 Task: Change language to "English UK".
Action: Mouse moved to (1365, 106)
Screenshot: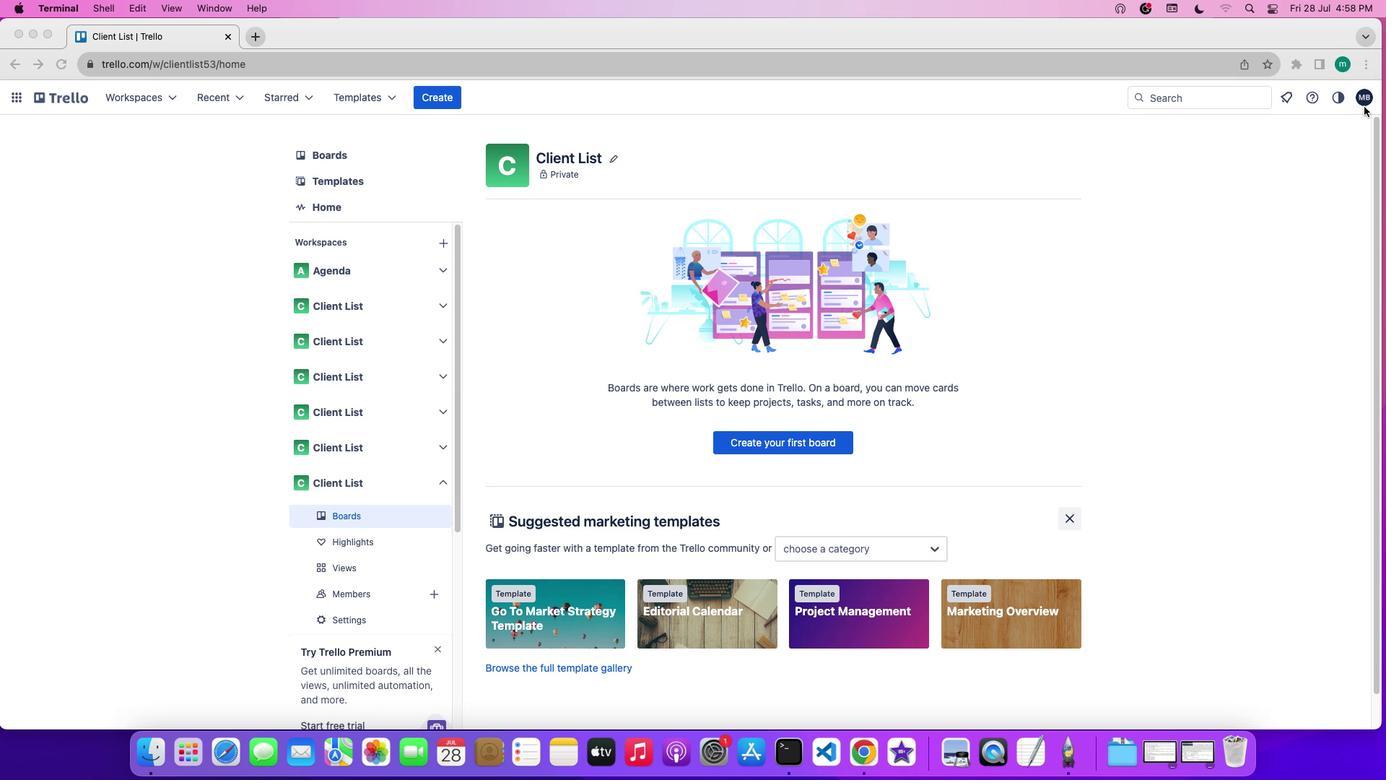 
Action: Mouse pressed left at (1365, 106)
Screenshot: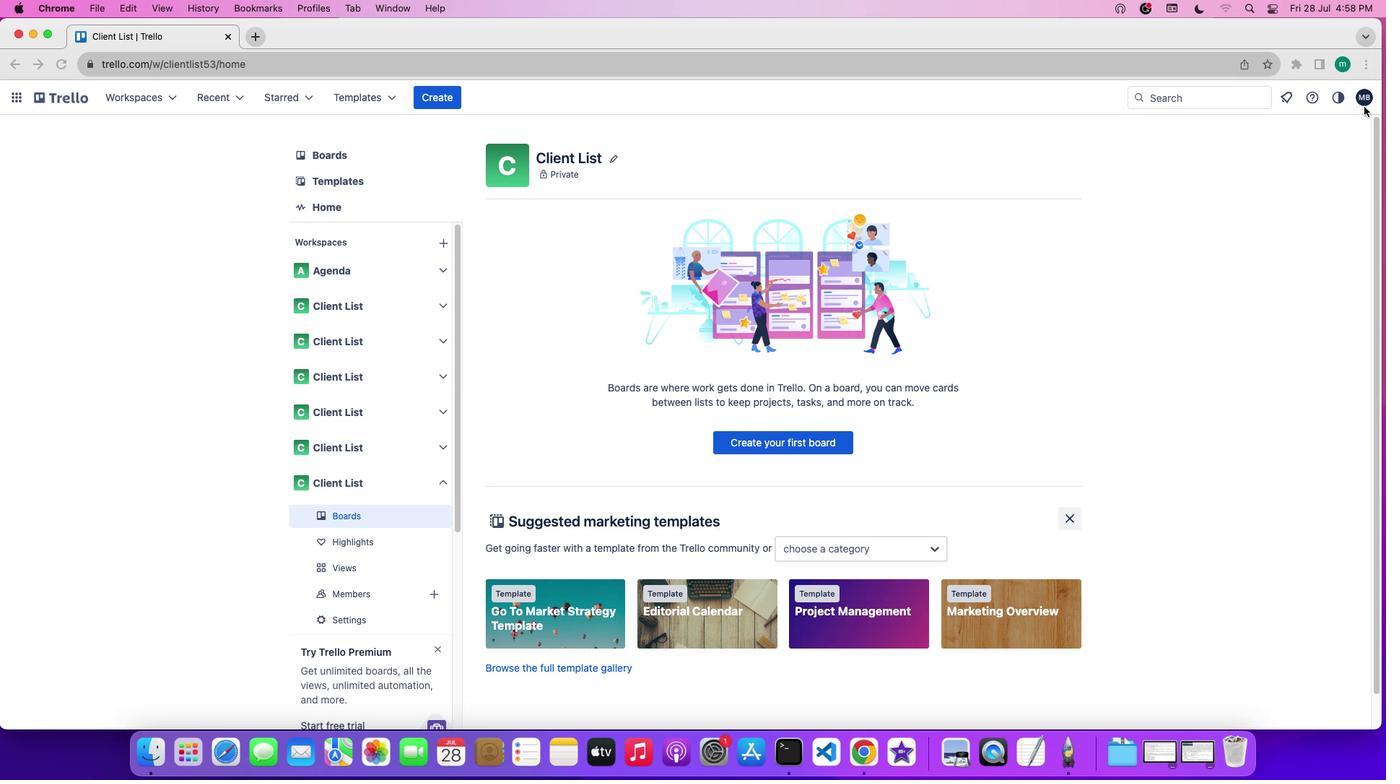
Action: Mouse pressed left at (1365, 106)
Screenshot: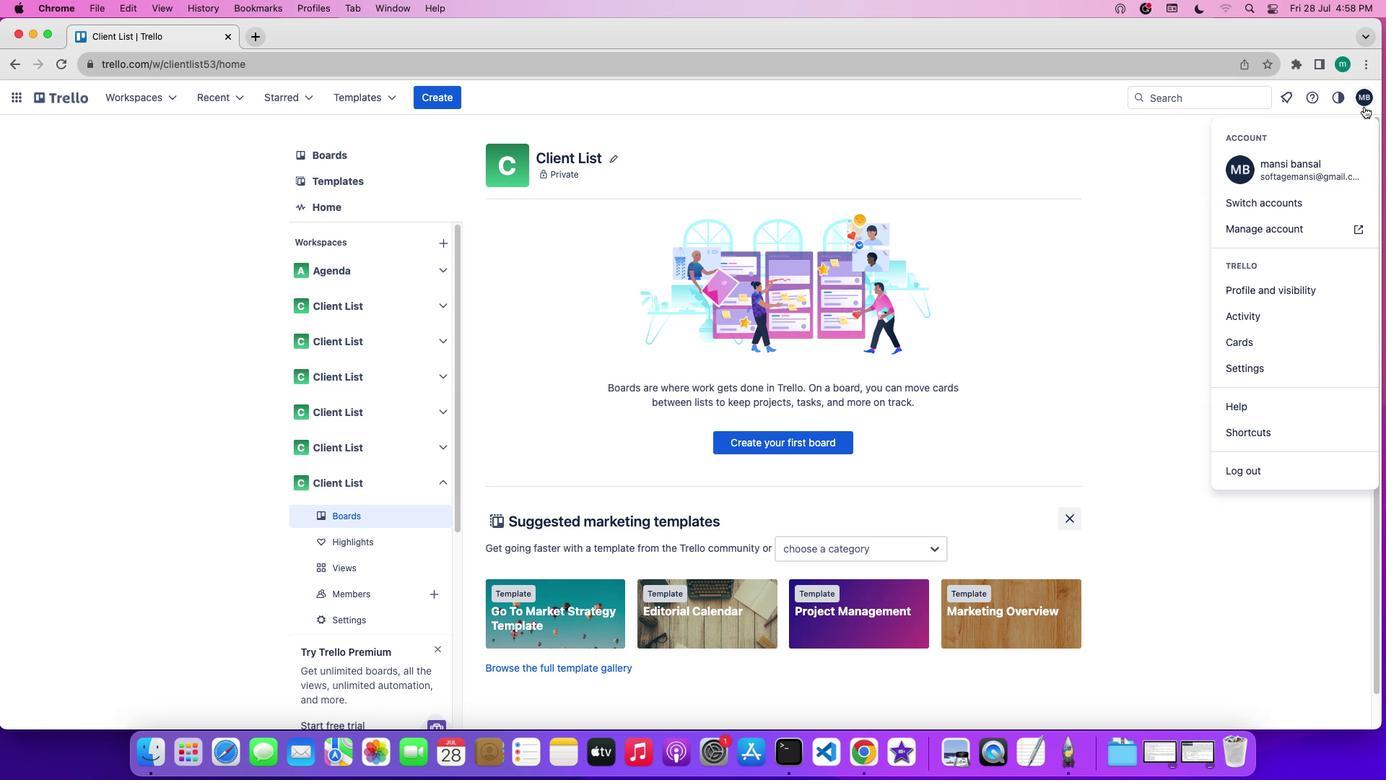 
Action: Mouse pressed left at (1365, 106)
Screenshot: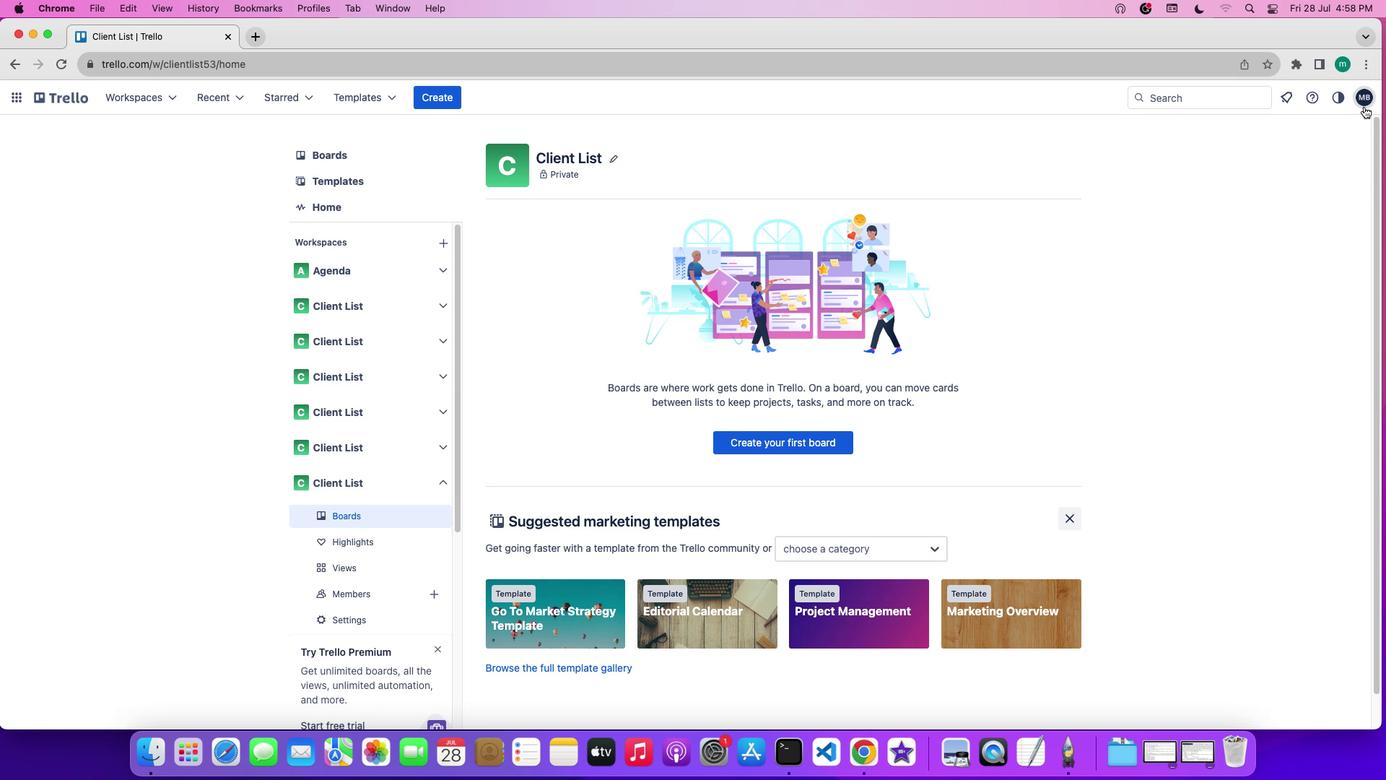 
Action: Mouse moved to (1266, 374)
Screenshot: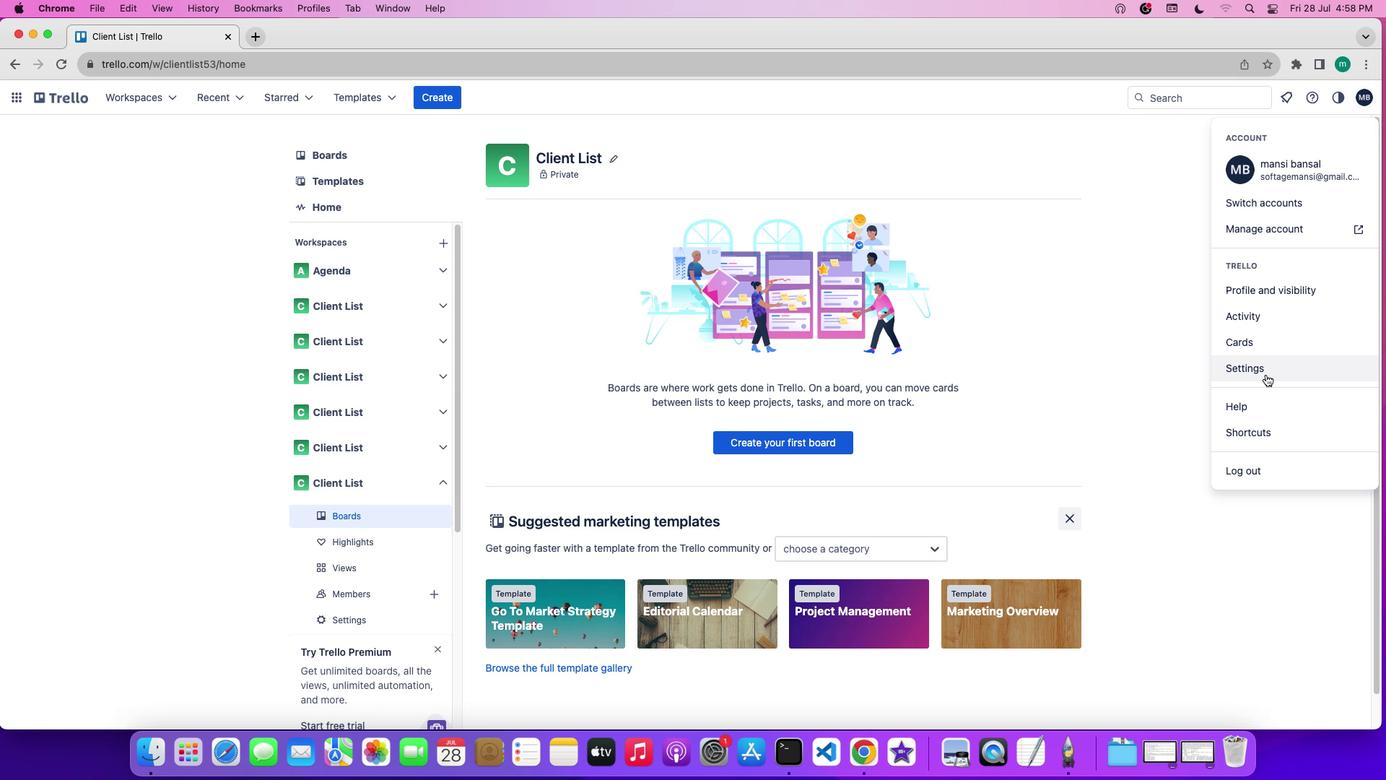 
Action: Mouse pressed left at (1266, 374)
Screenshot: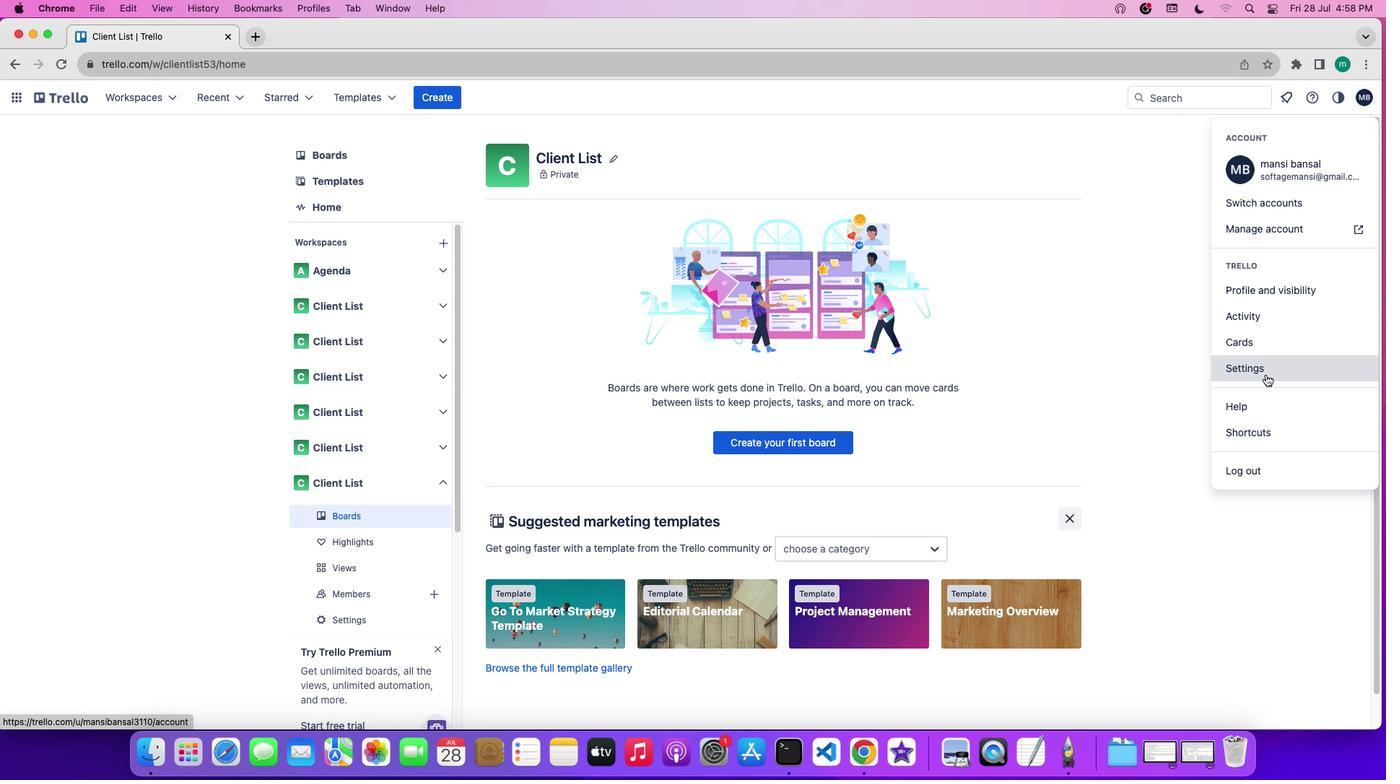 
Action: Mouse moved to (98, 416)
Screenshot: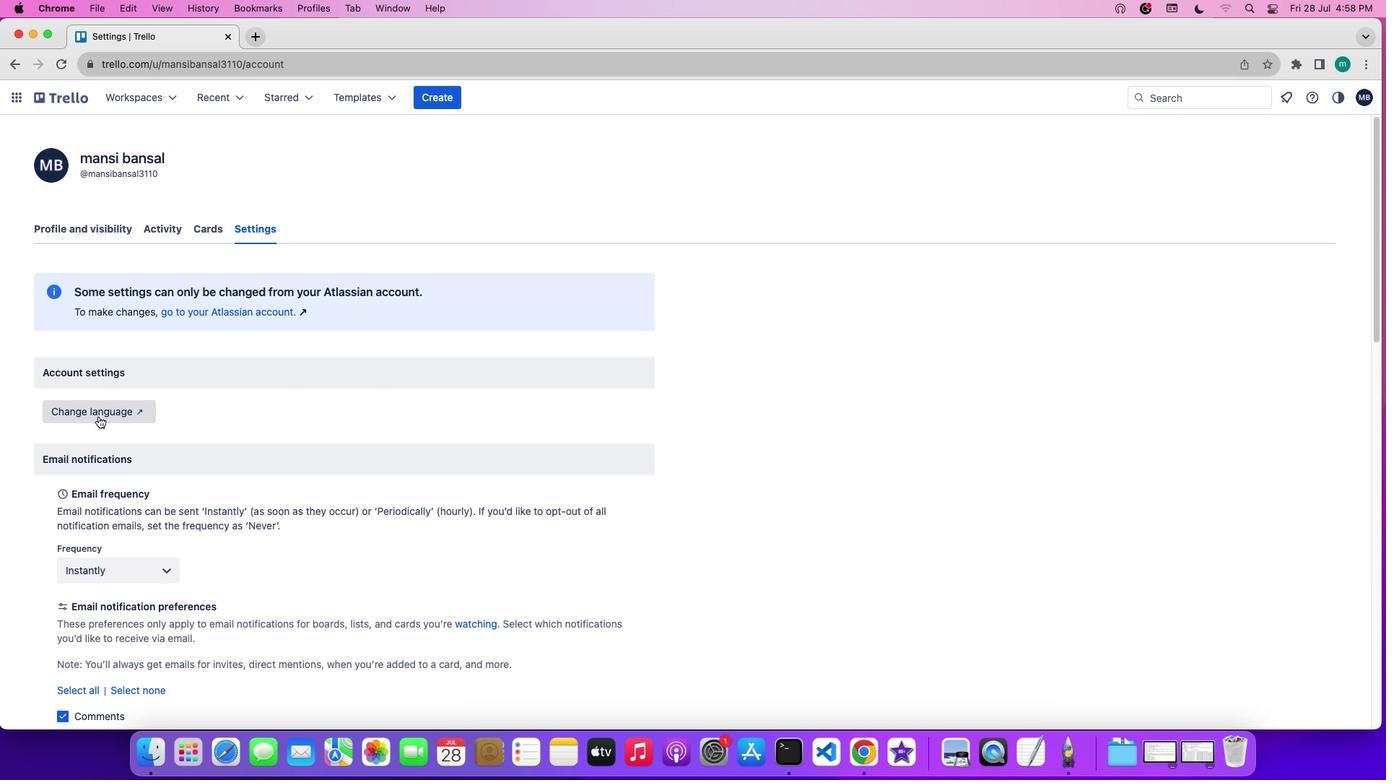 
Action: Mouse pressed left at (98, 416)
Screenshot: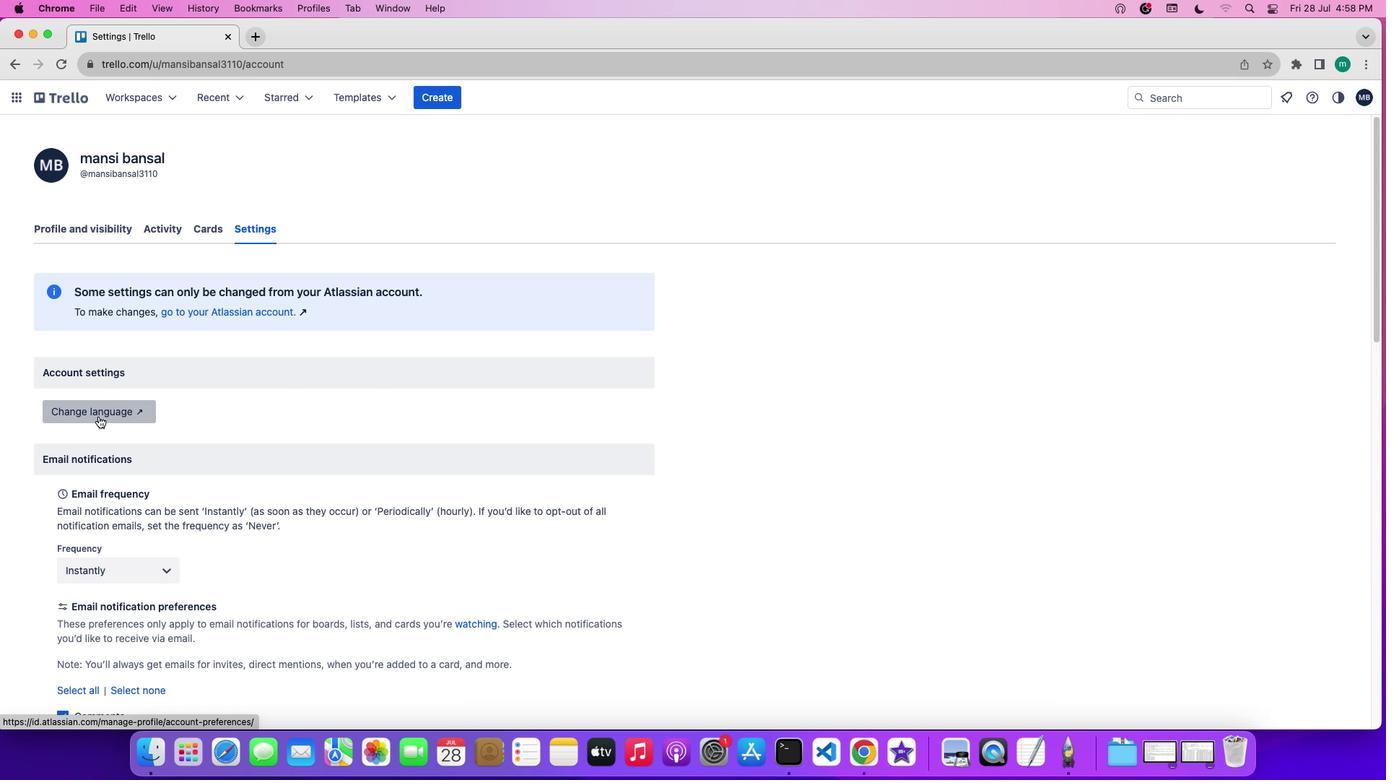 
Action: Mouse moved to (616, 319)
Screenshot: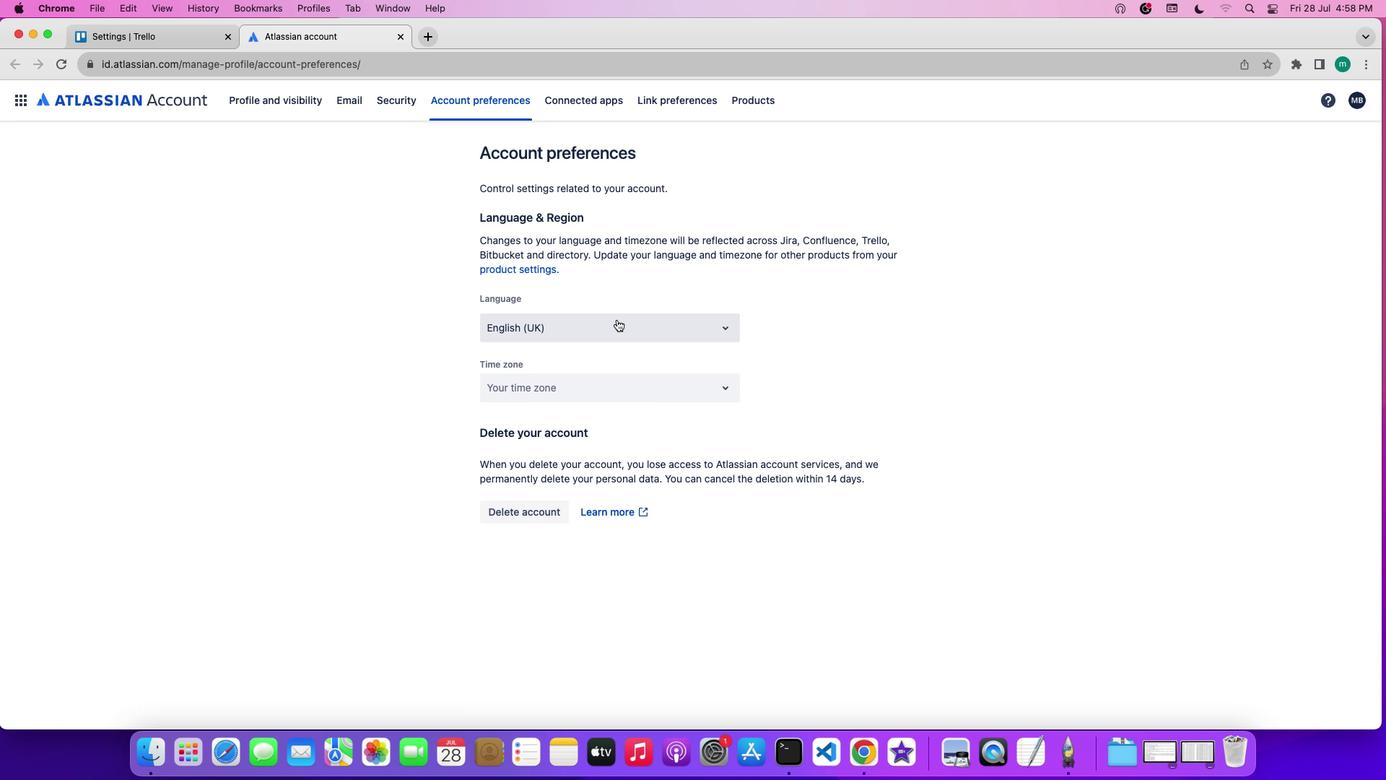 
Action: Mouse pressed left at (616, 319)
Screenshot: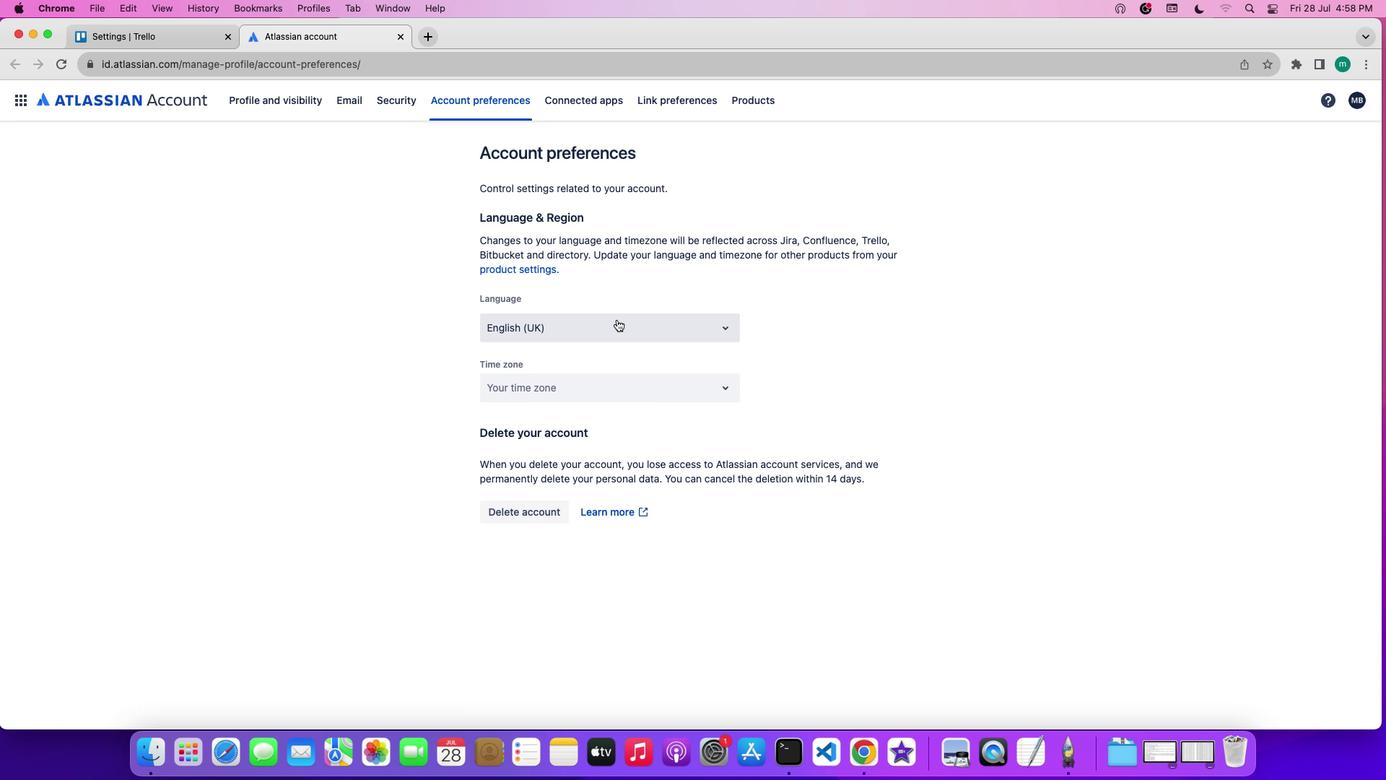 
Action: Mouse moved to (588, 501)
Screenshot: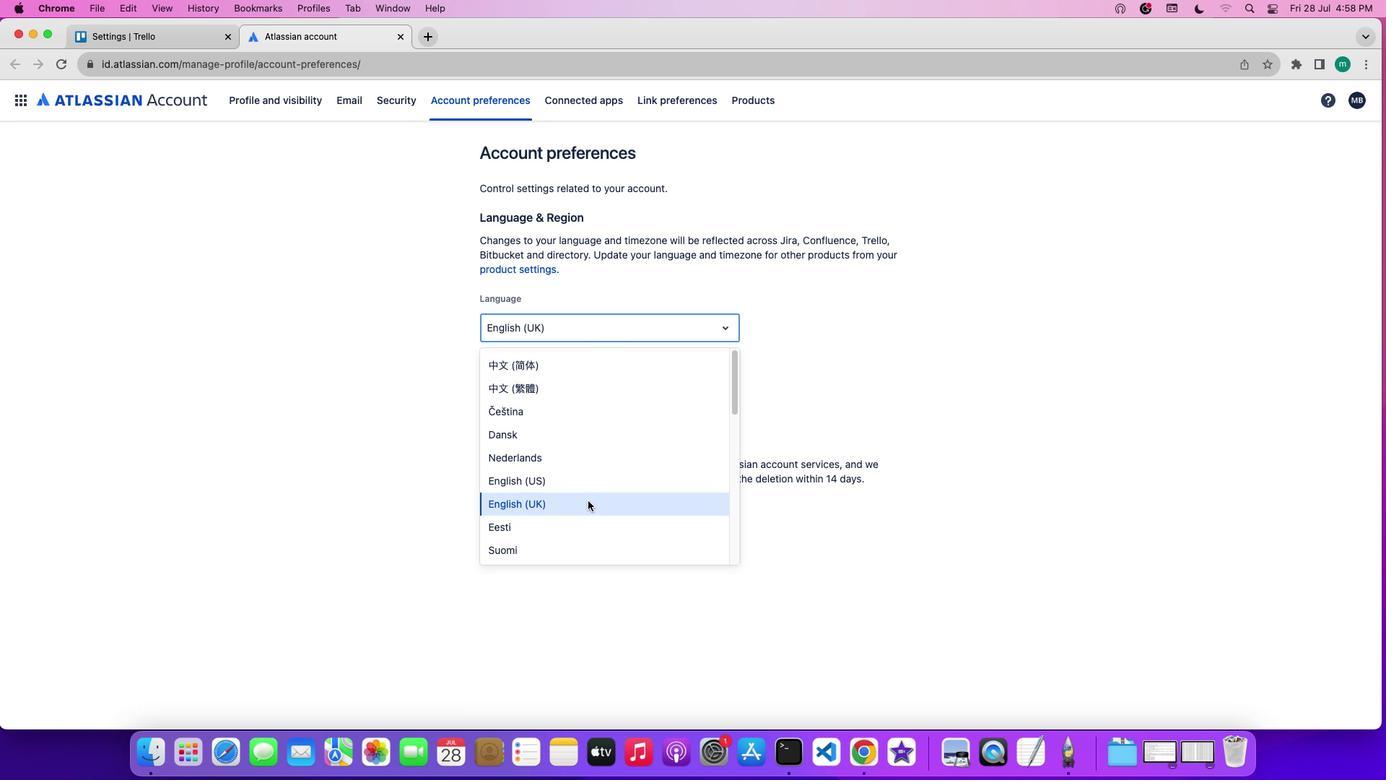 
Action: Mouse pressed left at (588, 501)
Screenshot: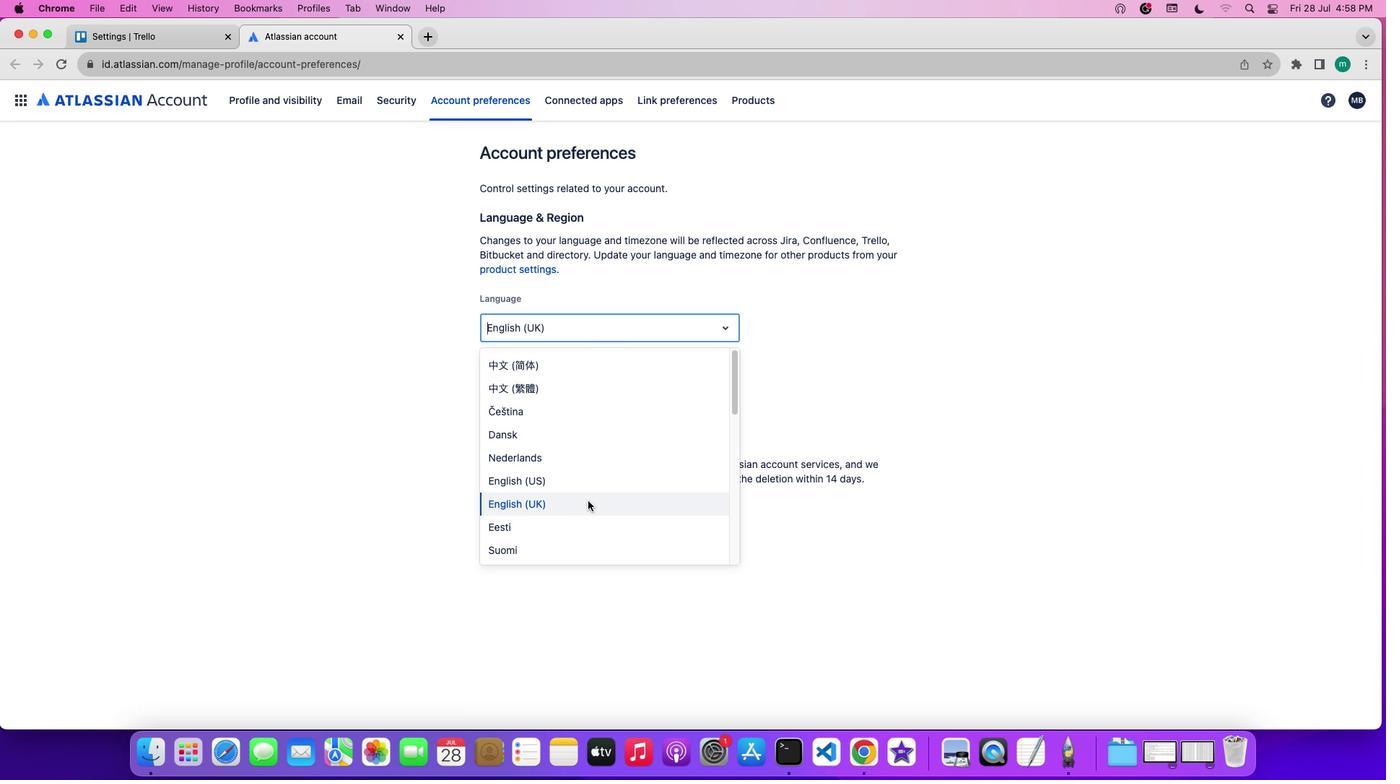 
Action: Mouse moved to (685, 499)
Screenshot: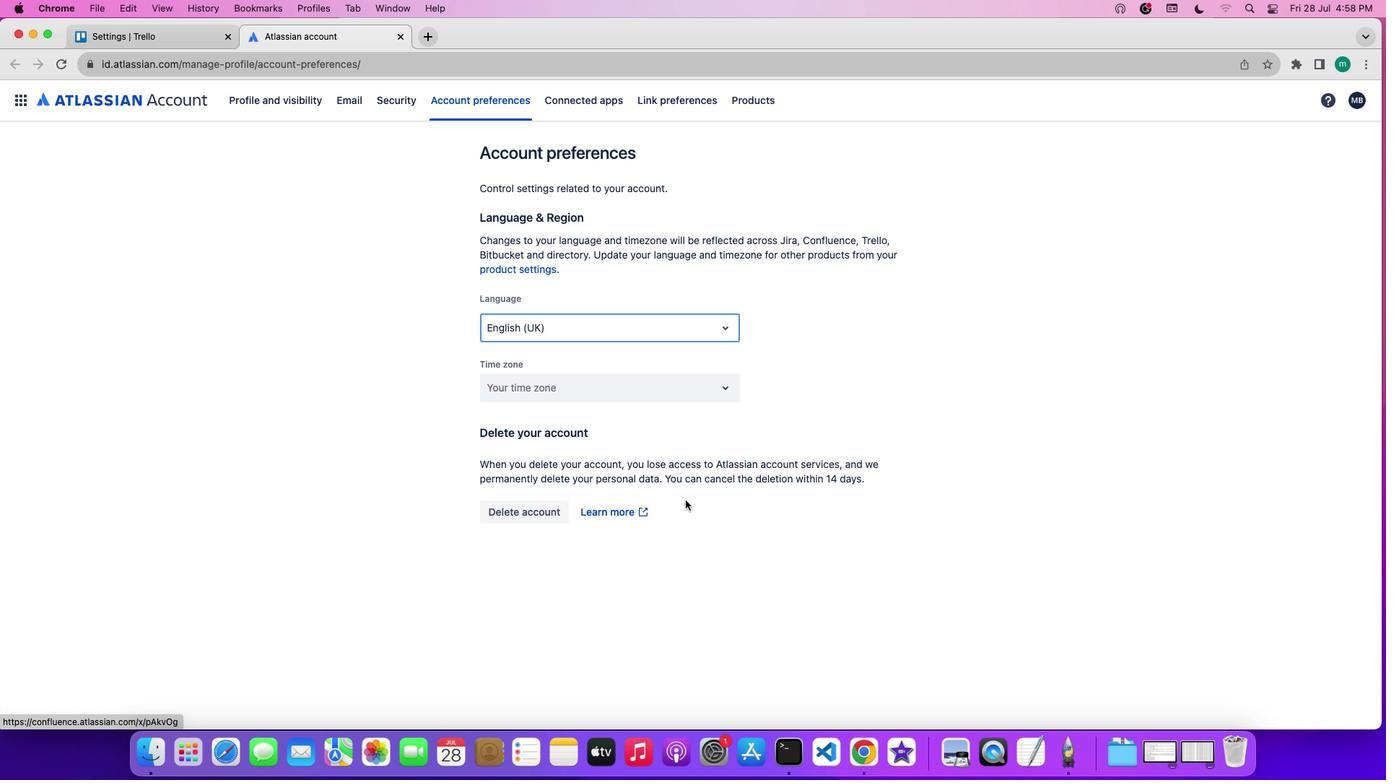 
